 Task: Invite Team Member Softage.1@softage.net to Workspace Commercial Mortgages. Invite Team Member Softage.2@softage.net to Workspace Commercial Mortgages. Invite Team Member Softage.3@softage.net to Workspace Commercial Mortgages. Invite Team Member Softage.4@softage.net to Workspace Commercial Mortgages
Action: Mouse moved to (388, 79)
Screenshot: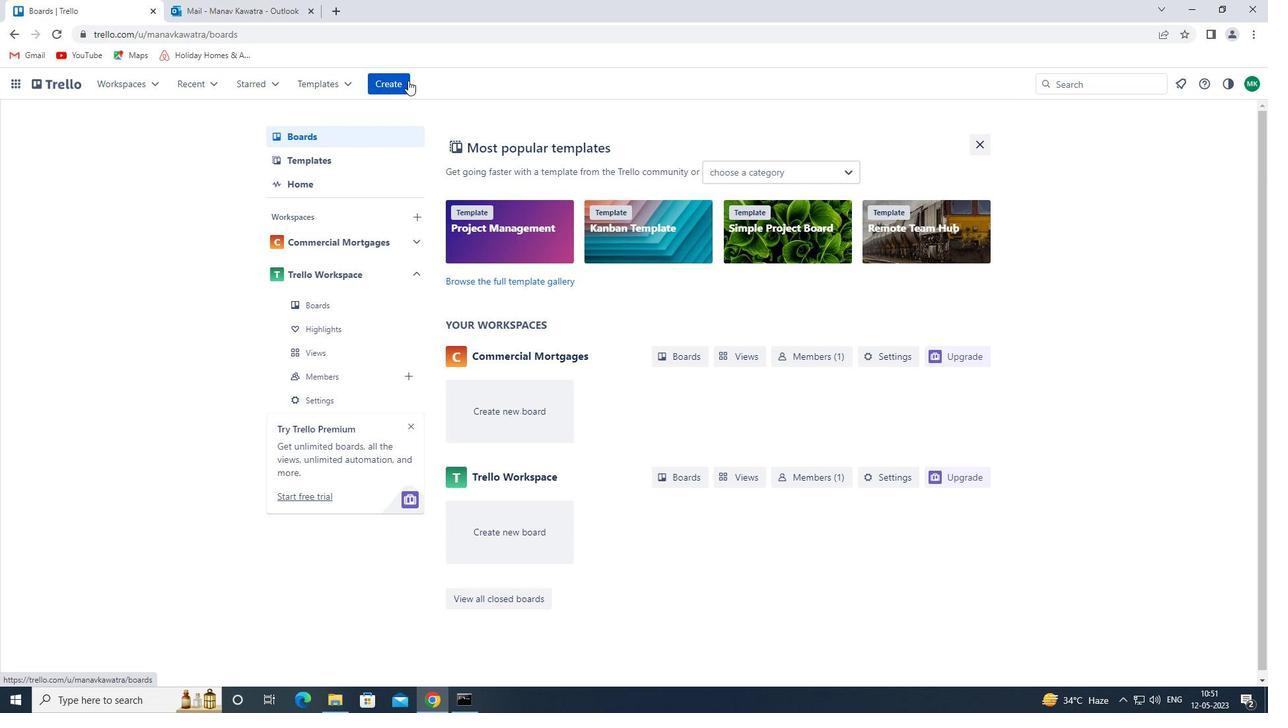 
Action: Mouse pressed left at (388, 79)
Screenshot: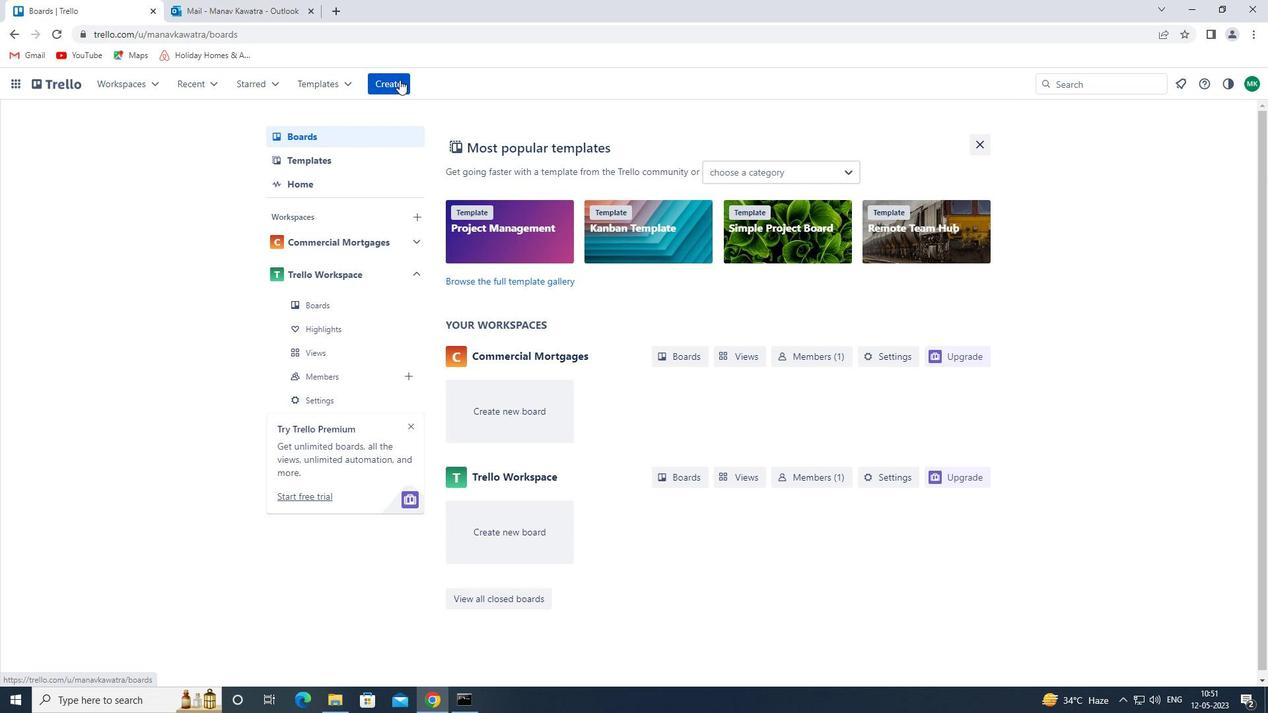 
Action: Mouse moved to (125, 87)
Screenshot: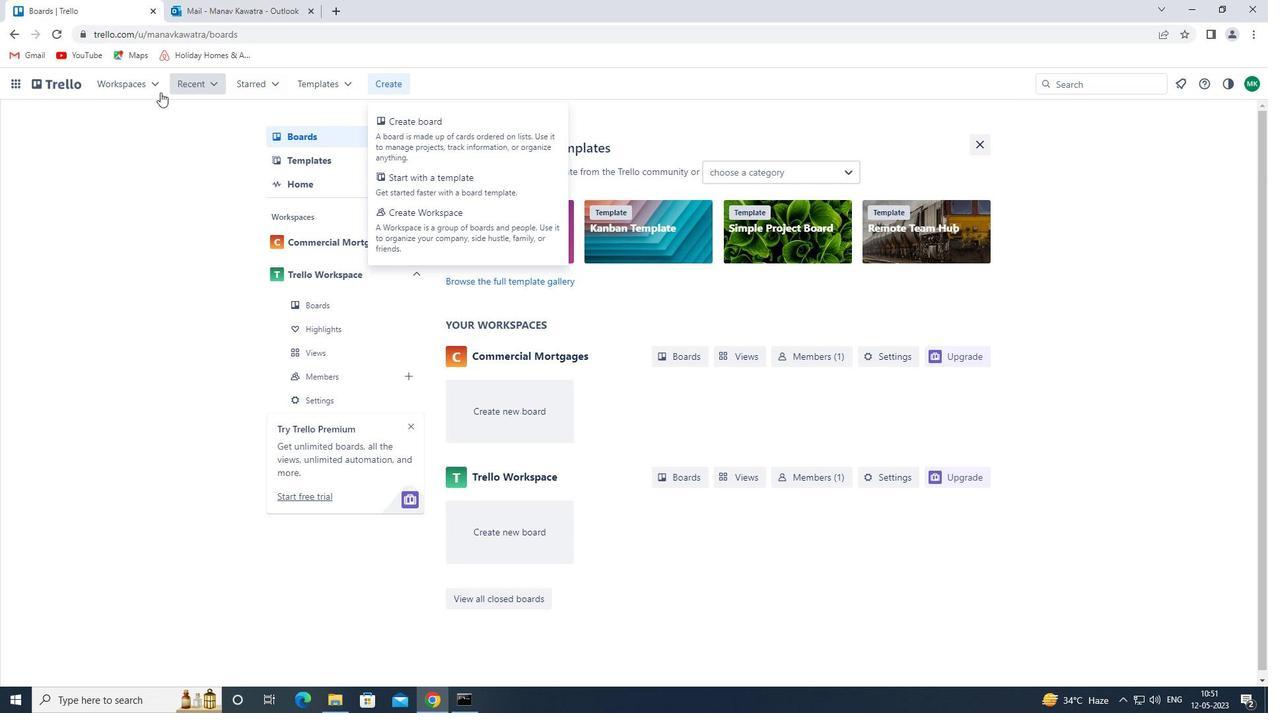 
Action: Mouse pressed left at (125, 87)
Screenshot: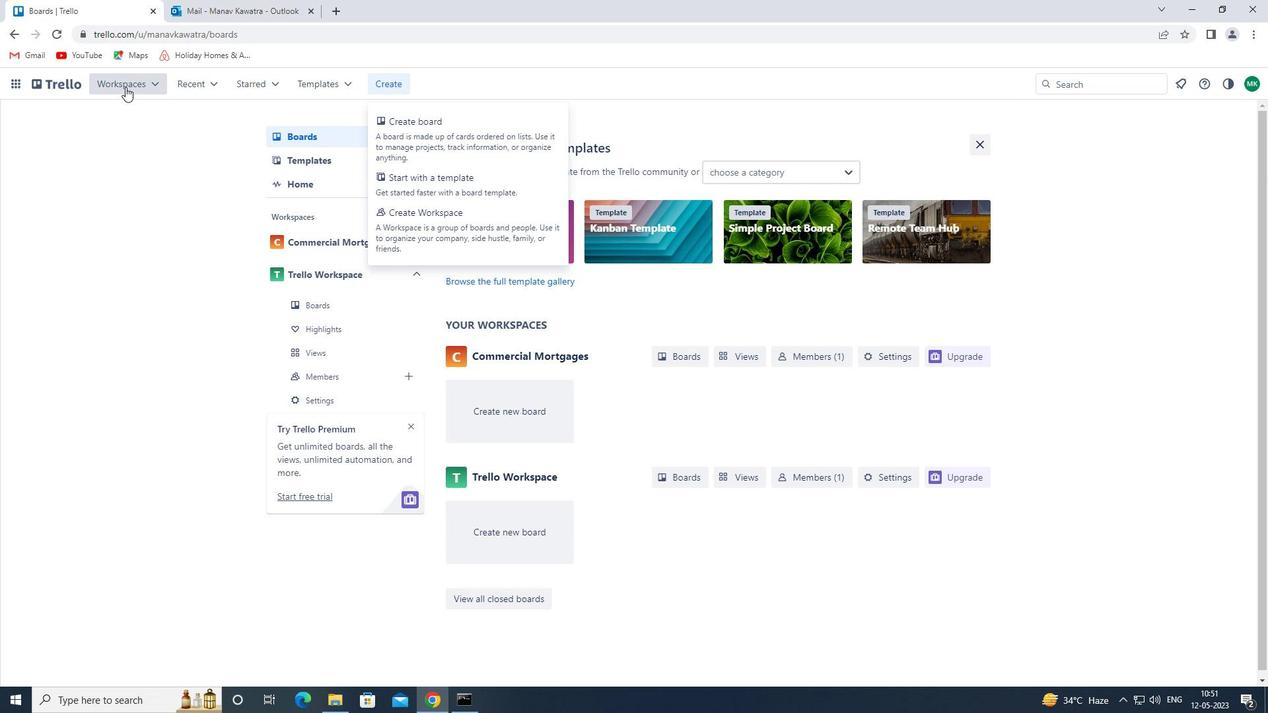 
Action: Mouse moved to (153, 132)
Screenshot: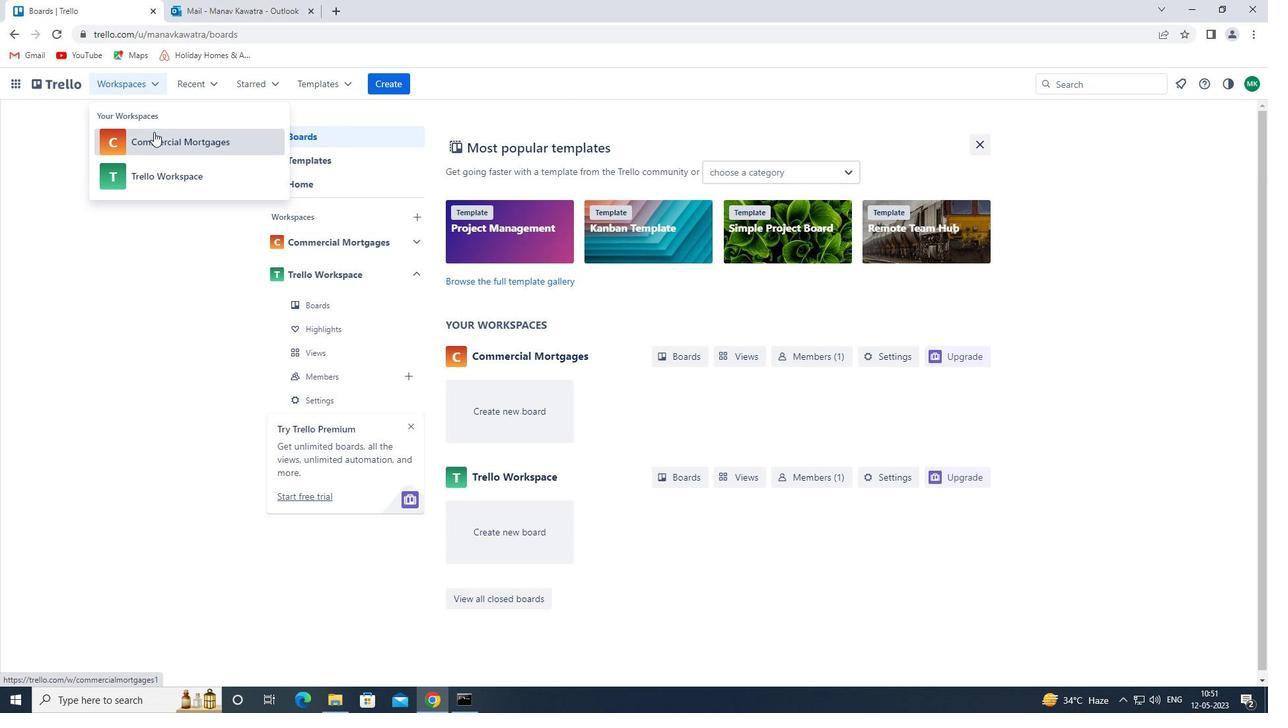 
Action: Mouse pressed left at (153, 132)
Screenshot: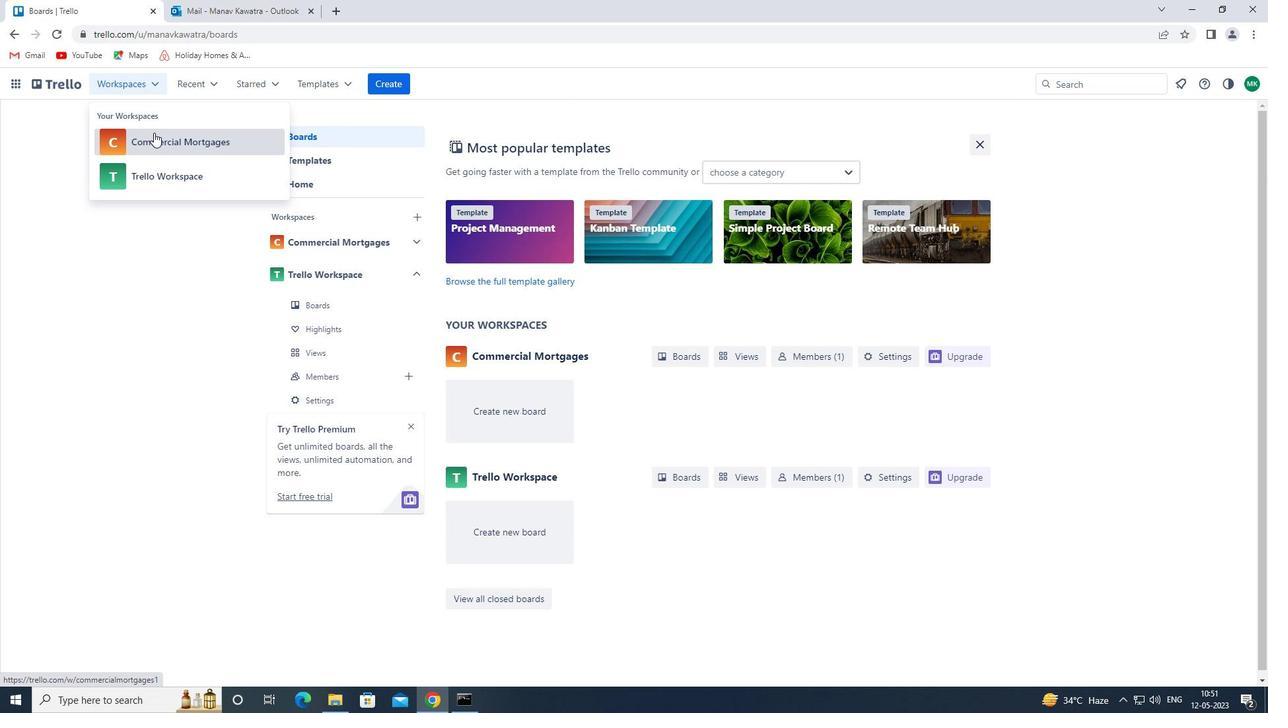 
Action: Mouse moved to (948, 134)
Screenshot: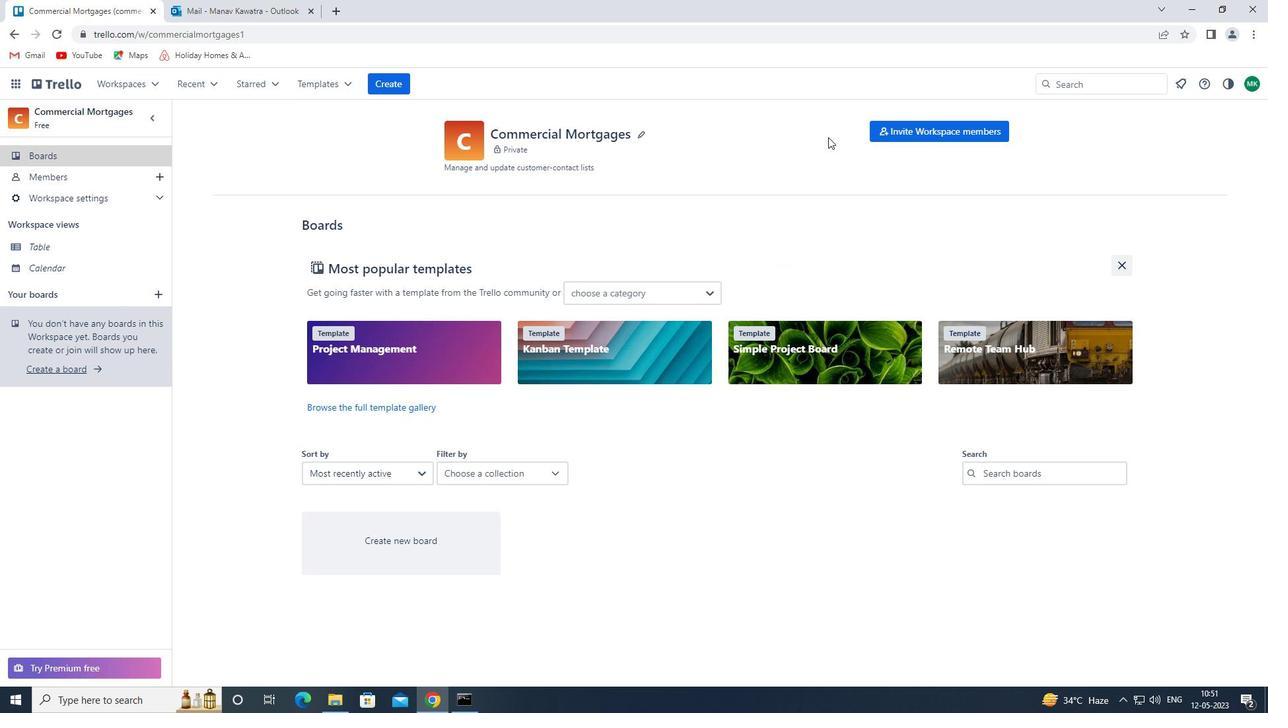 
Action: Mouse pressed left at (948, 134)
Screenshot: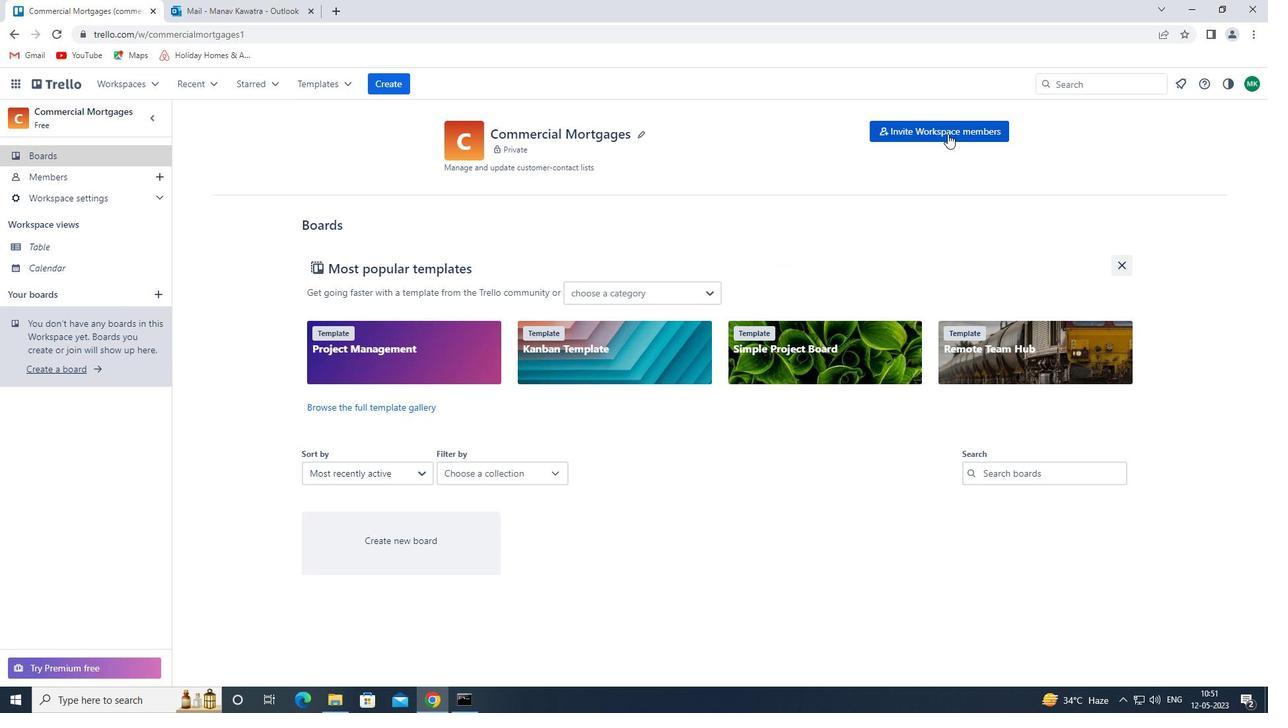 
Action: Mouse moved to (477, 370)
Screenshot: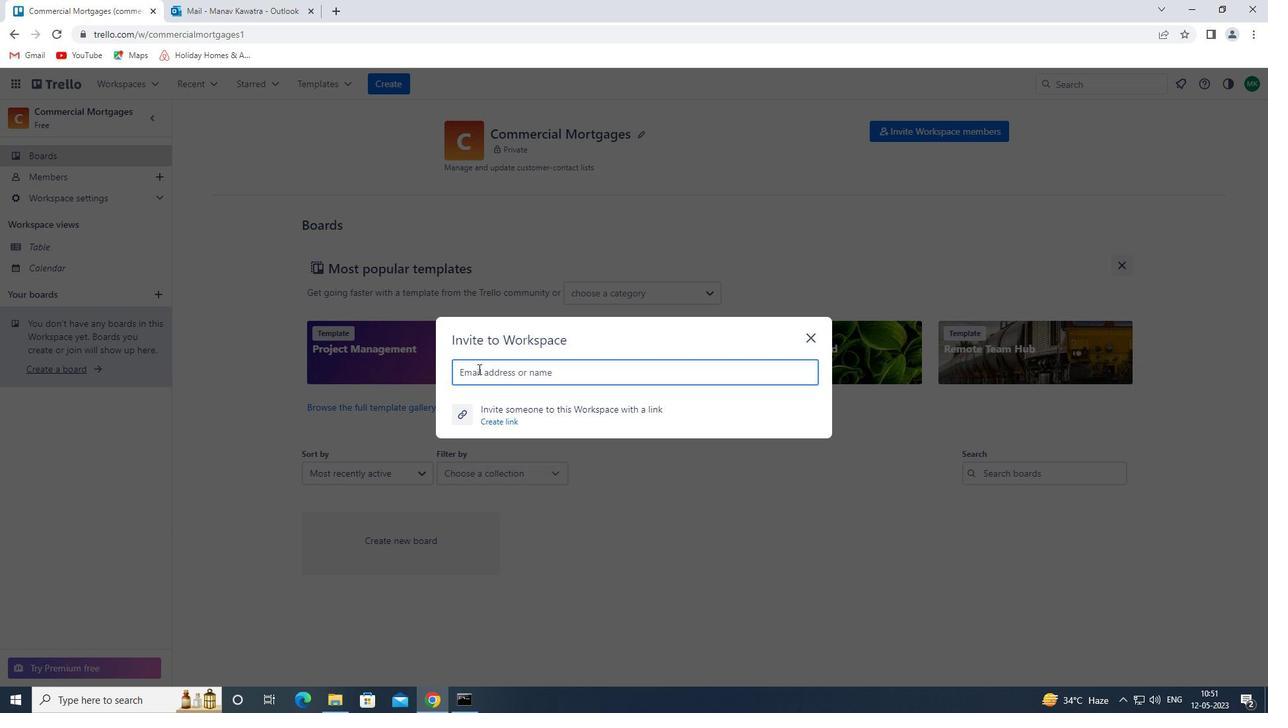 
Action: Mouse pressed left at (477, 370)
Screenshot: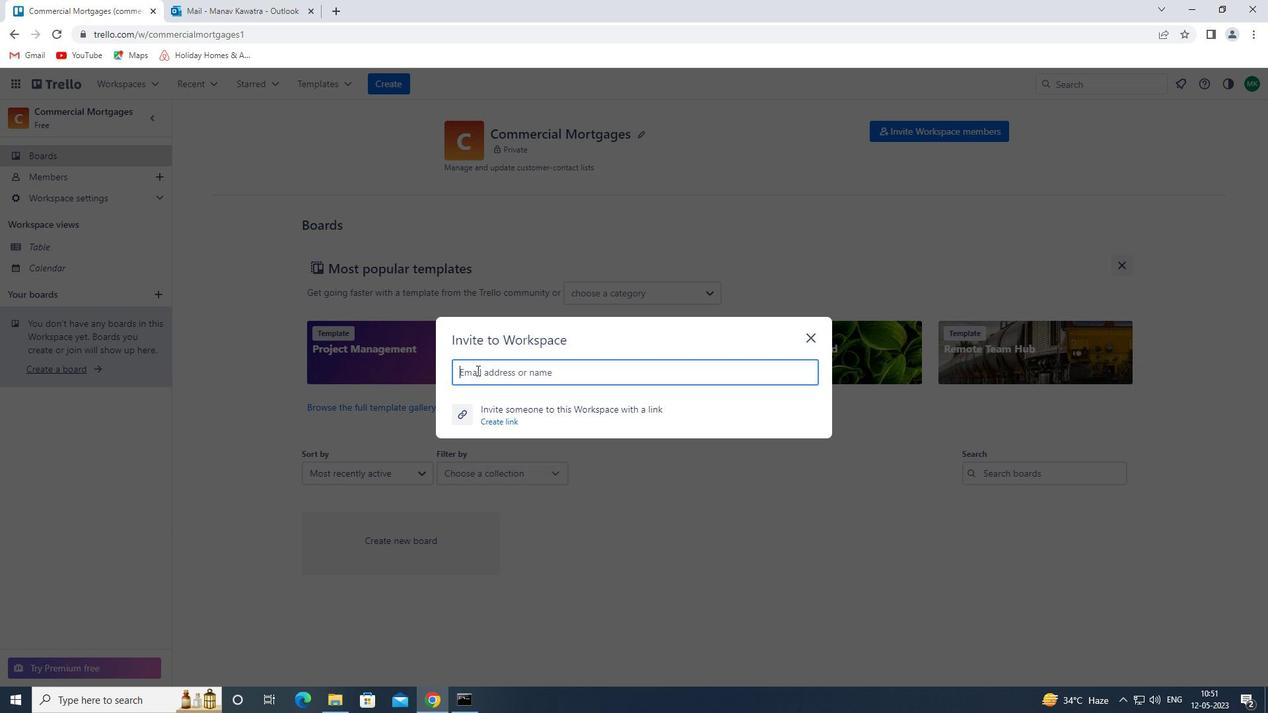 
Action: Key pressed <Key.shift>SOFTAGE.1<Key.shift>@SOFTAGE.NET
Screenshot: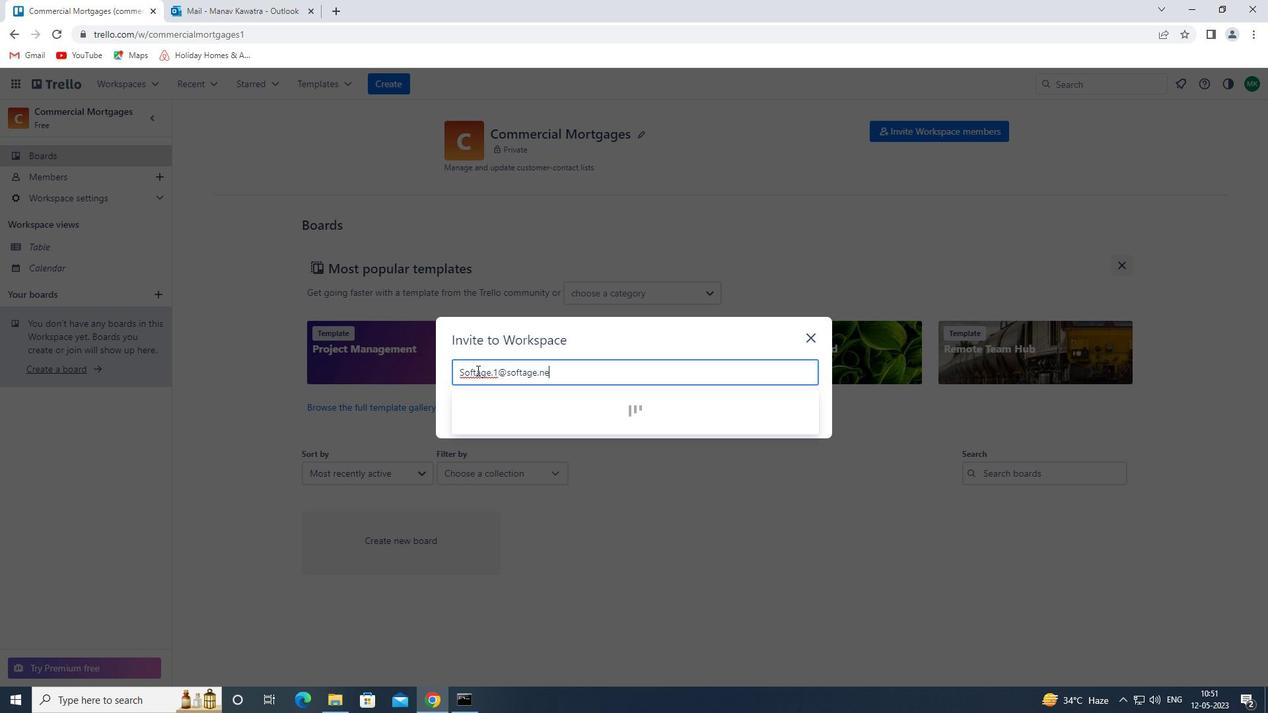 
Action: Mouse moved to (537, 419)
Screenshot: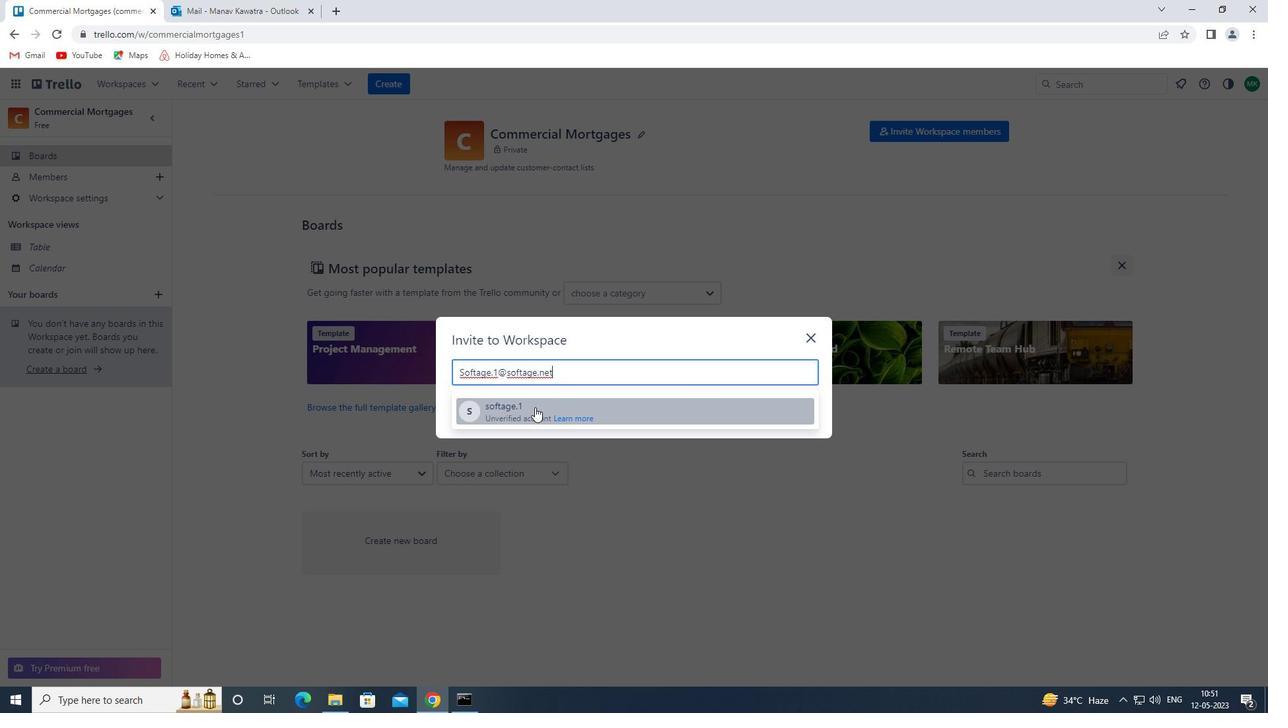 
Action: Mouse pressed left at (537, 419)
Screenshot: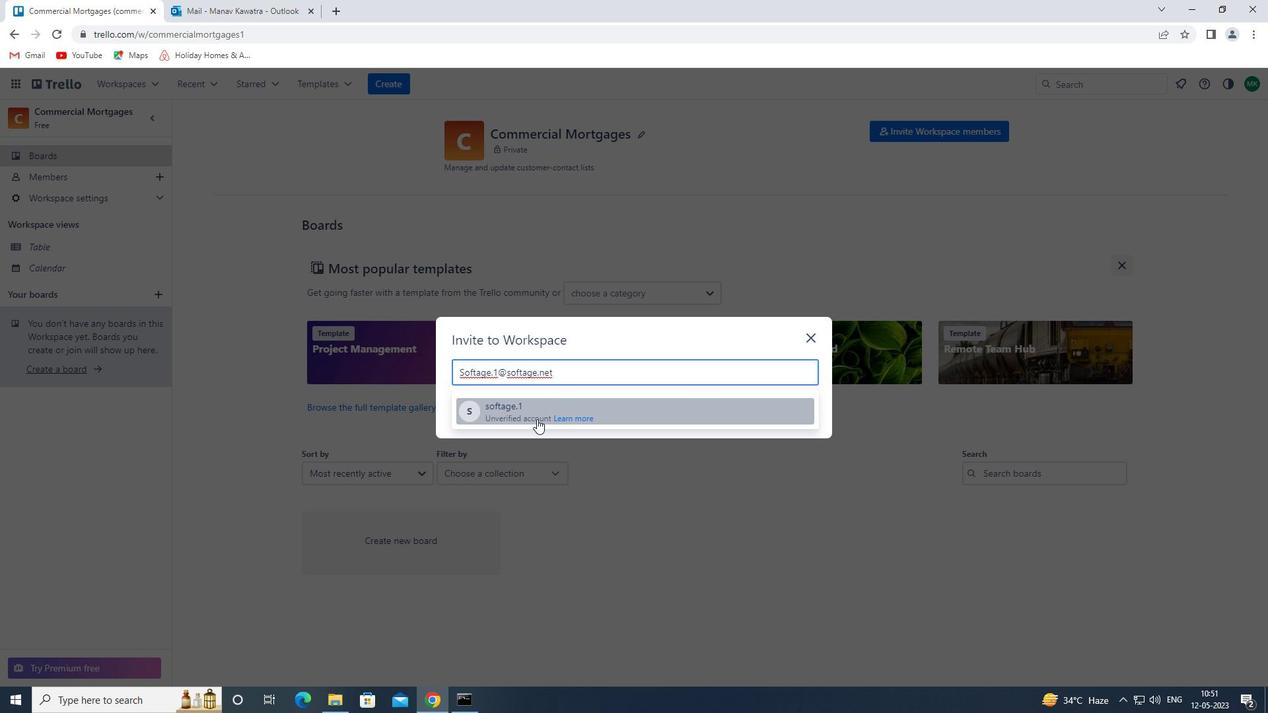 
Action: Mouse moved to (537, 409)
Screenshot: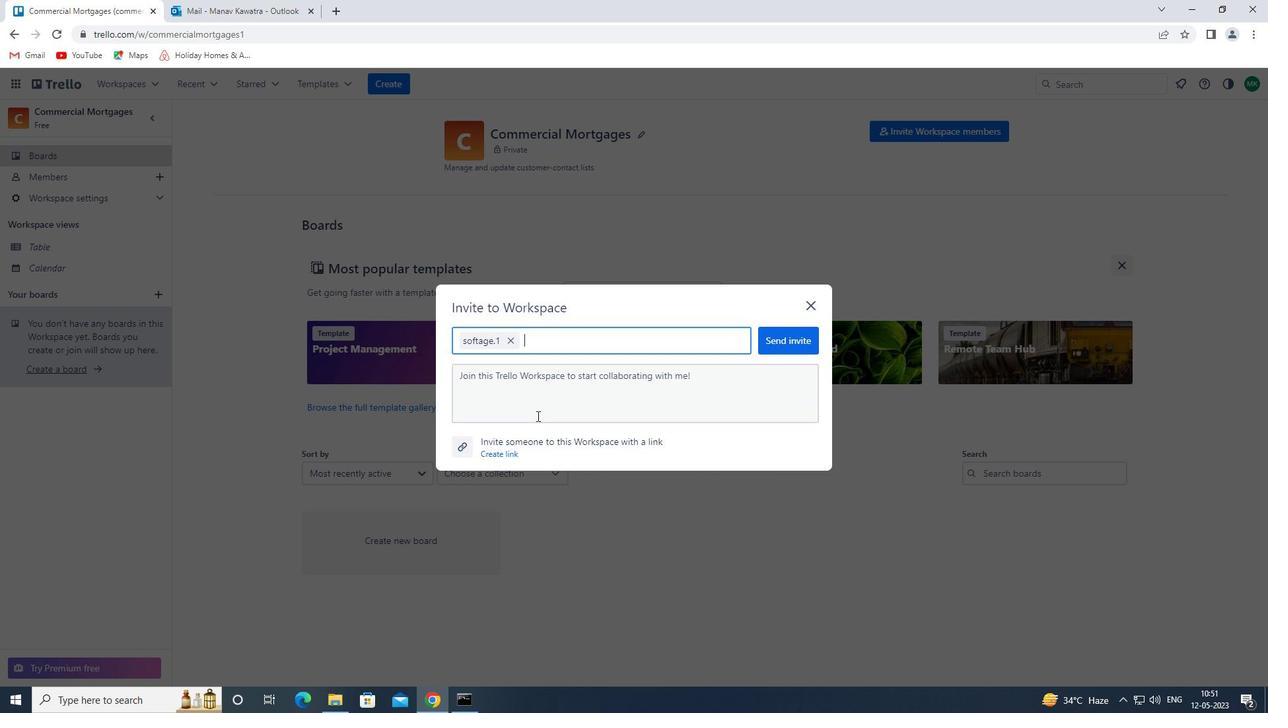 
Action: Key pressed <Key.shift>SOFTAGE.2<Key.shift>@SOFTAGE.NET
Screenshot: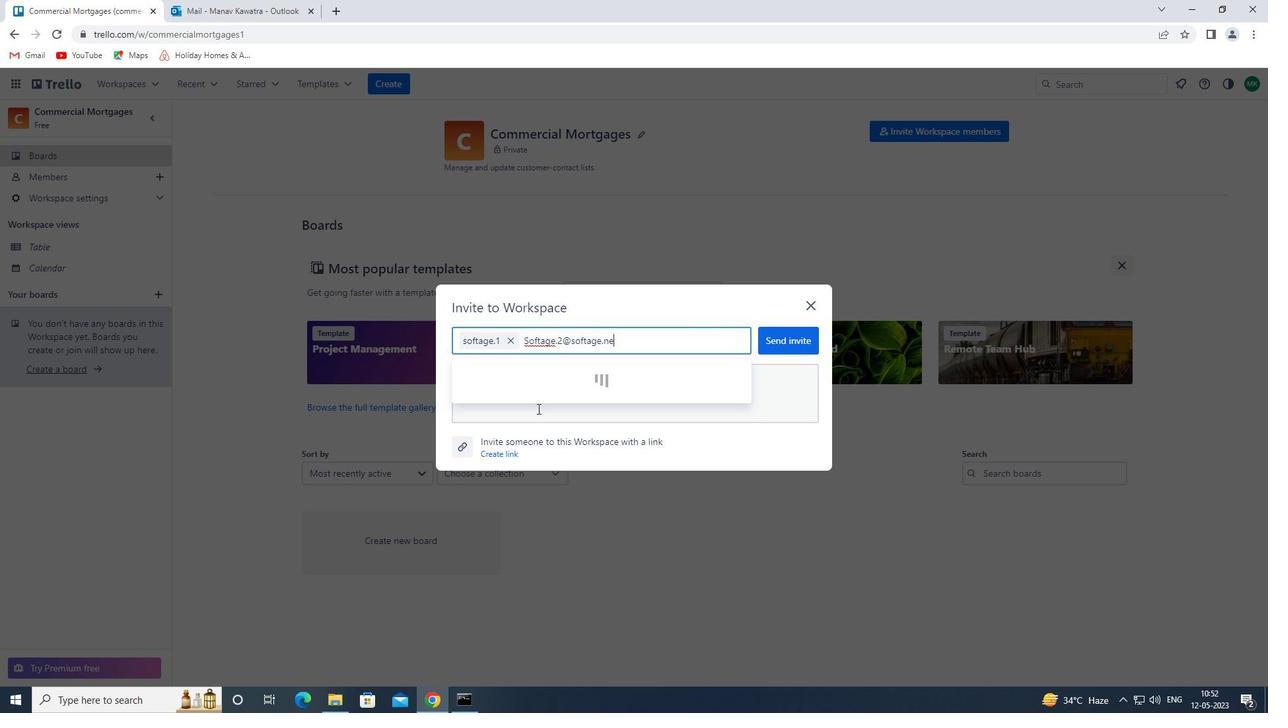 
Action: Mouse moved to (524, 368)
Screenshot: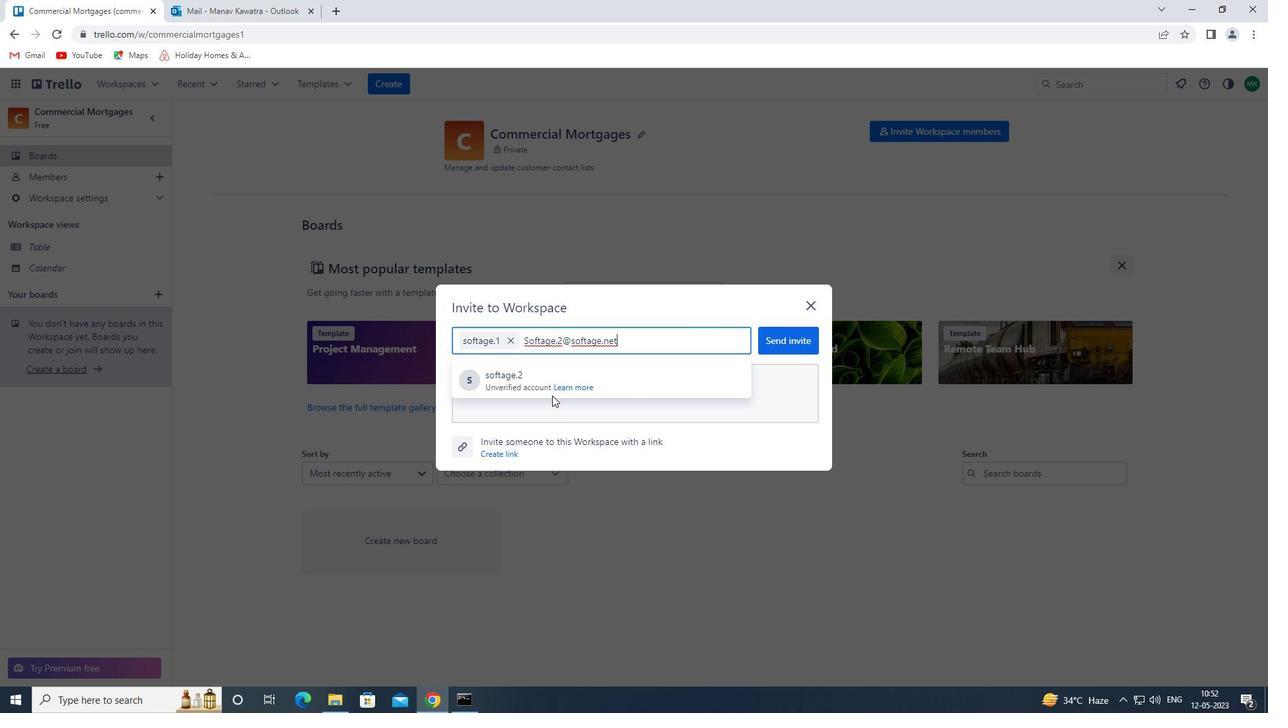 
Action: Mouse pressed left at (524, 368)
Screenshot: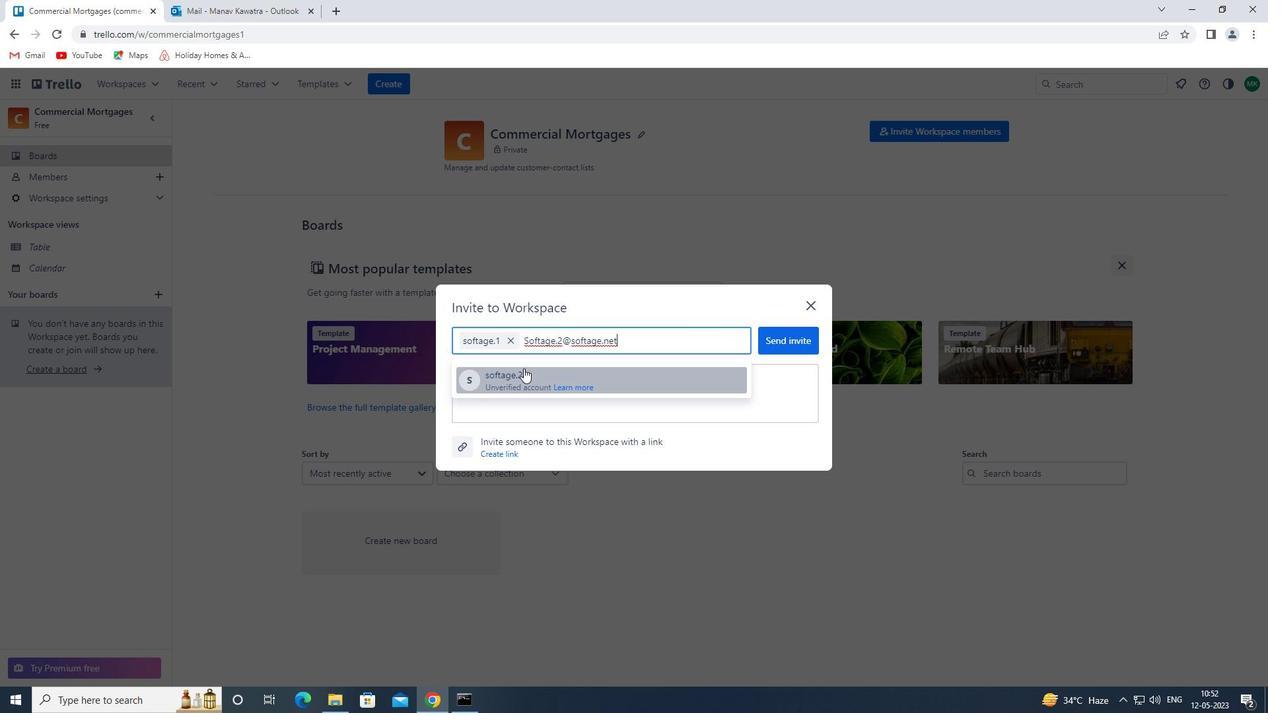 
Action: Key pressed <Key.shift>SOFTAGE.3<Key.shift>@SOG<Key.backspace>FTAGE.NAT<Key.backspace><Key.backspace>ET
Screenshot: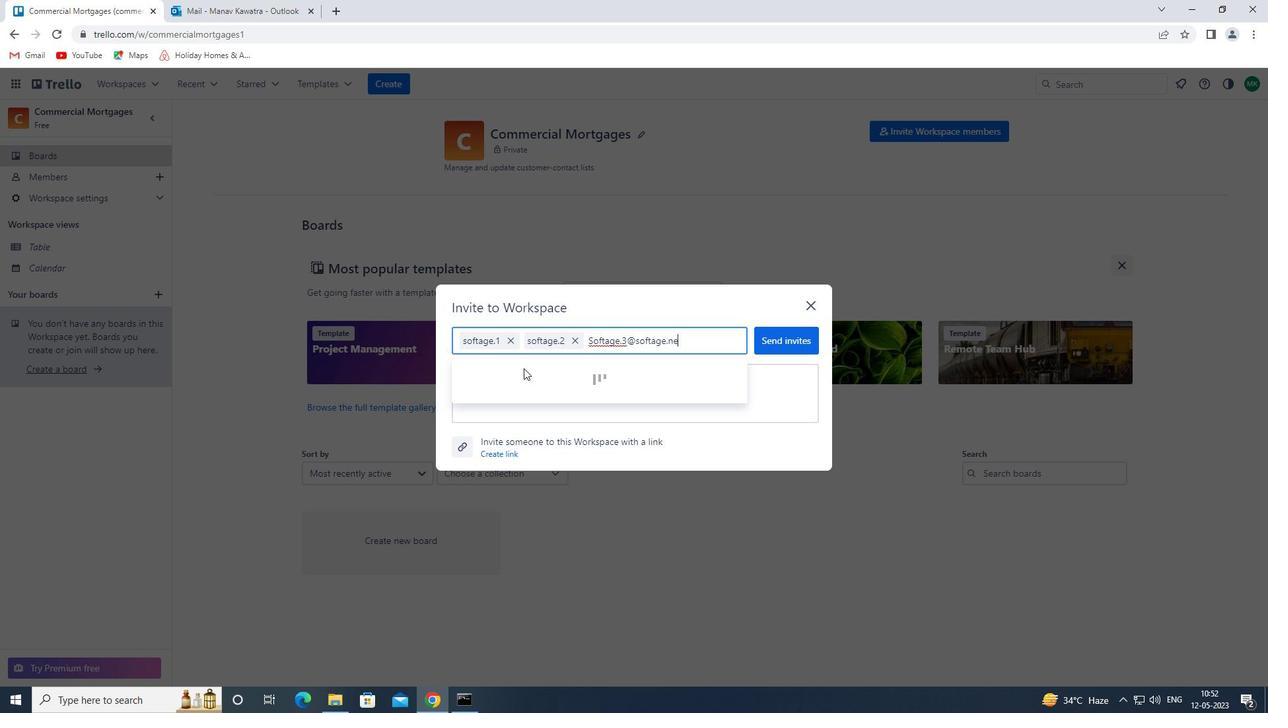 
Action: Mouse pressed left at (524, 368)
Screenshot: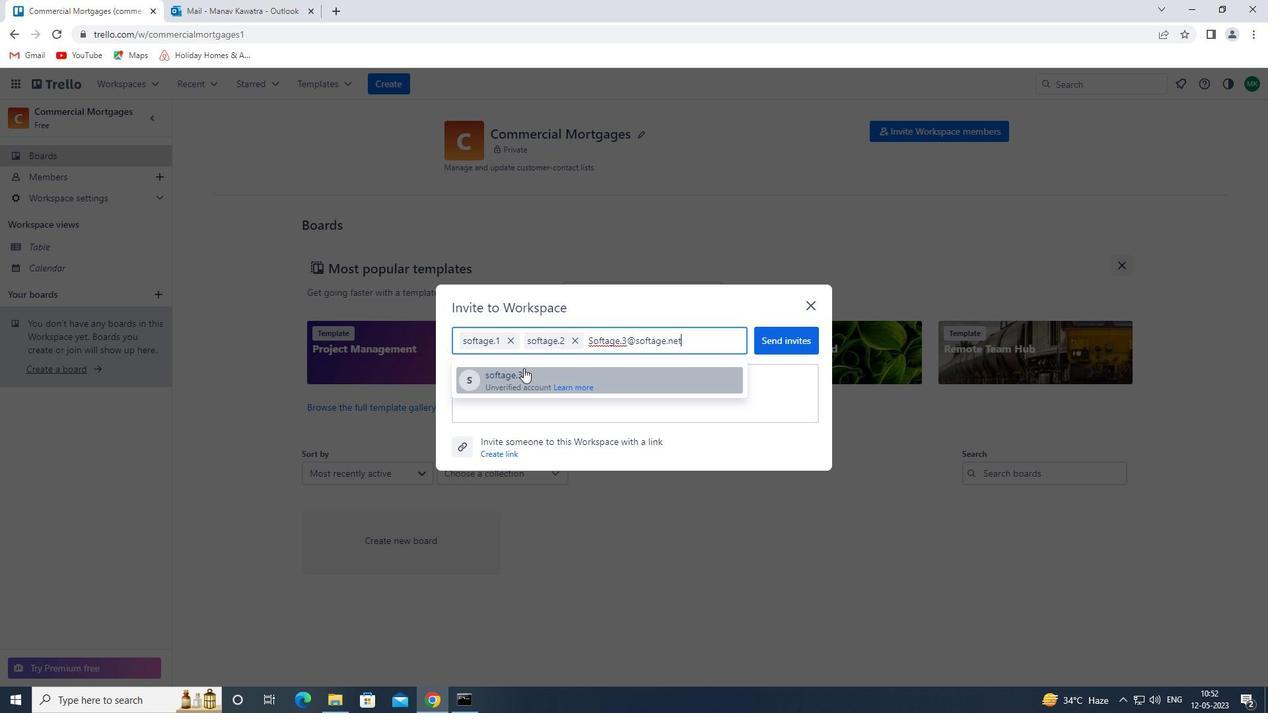 
Action: Key pressed <Key.shift>SOFTAGE.4<Key.shift>@SOFTAGE.NET
Screenshot: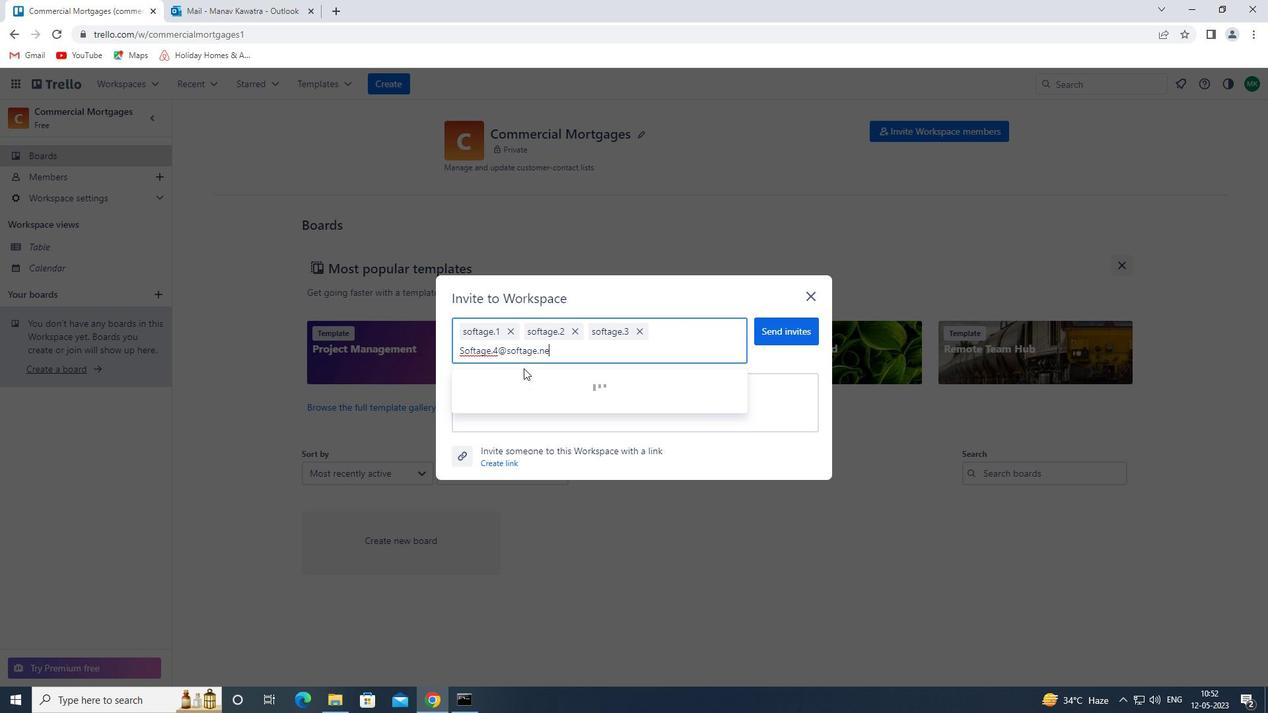 
Action: Mouse moved to (504, 383)
Screenshot: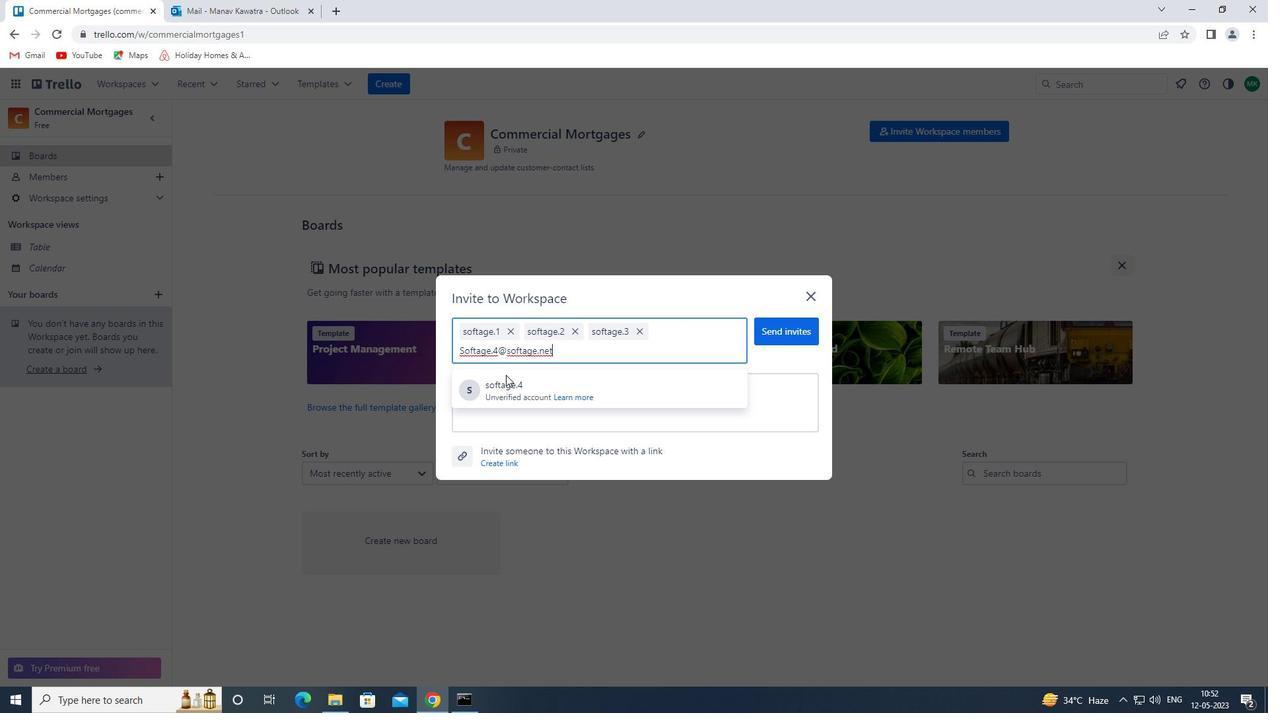 
Action: Mouse pressed left at (504, 383)
Screenshot: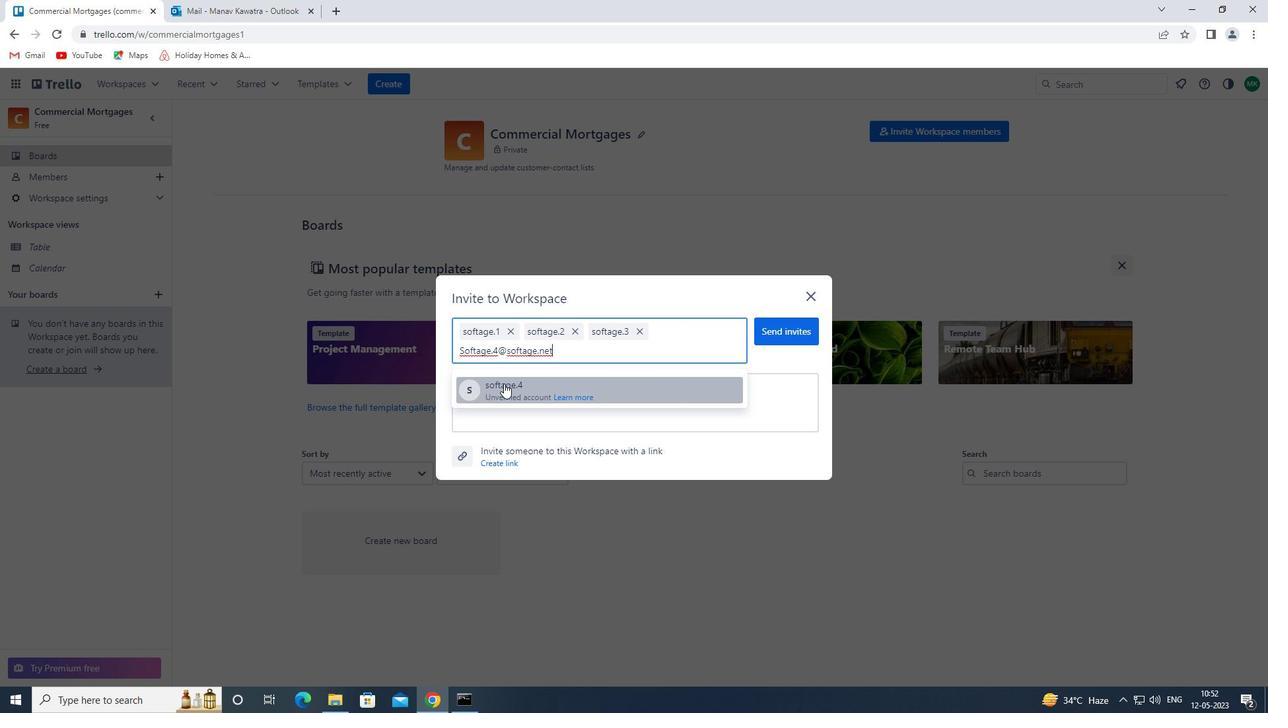 
Action: Mouse moved to (774, 329)
Screenshot: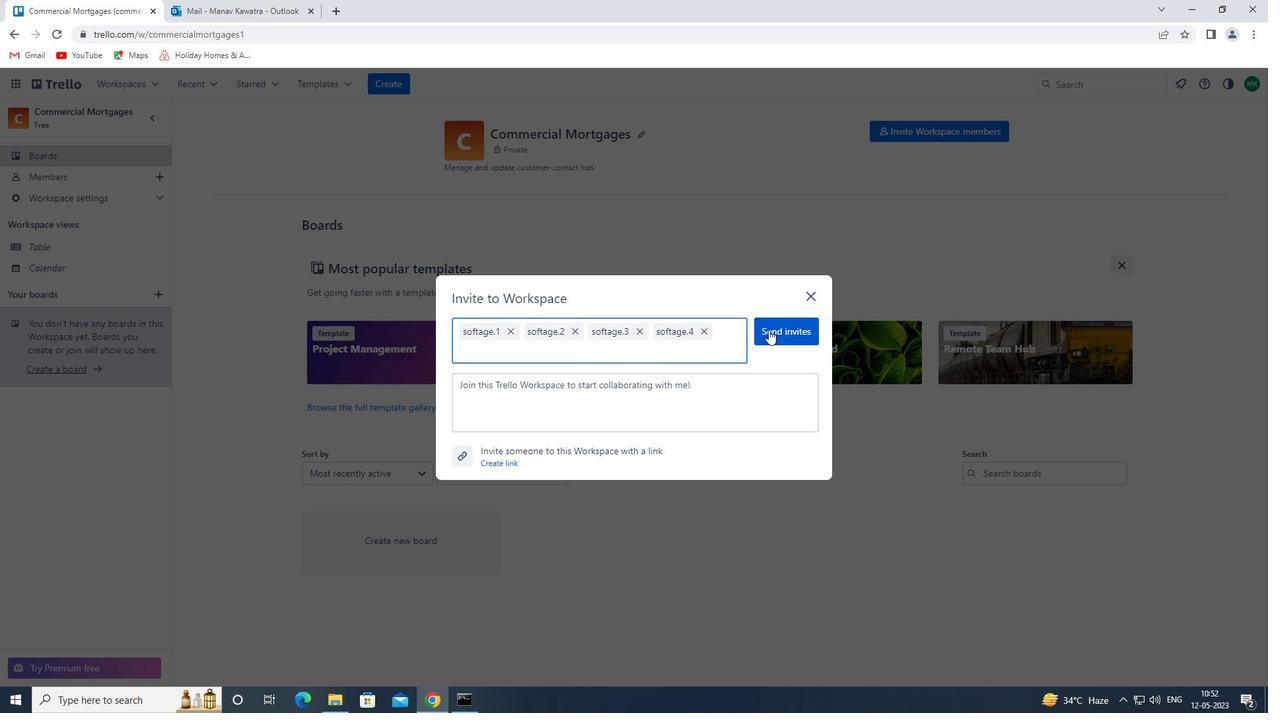 
Action: Mouse pressed left at (774, 329)
Screenshot: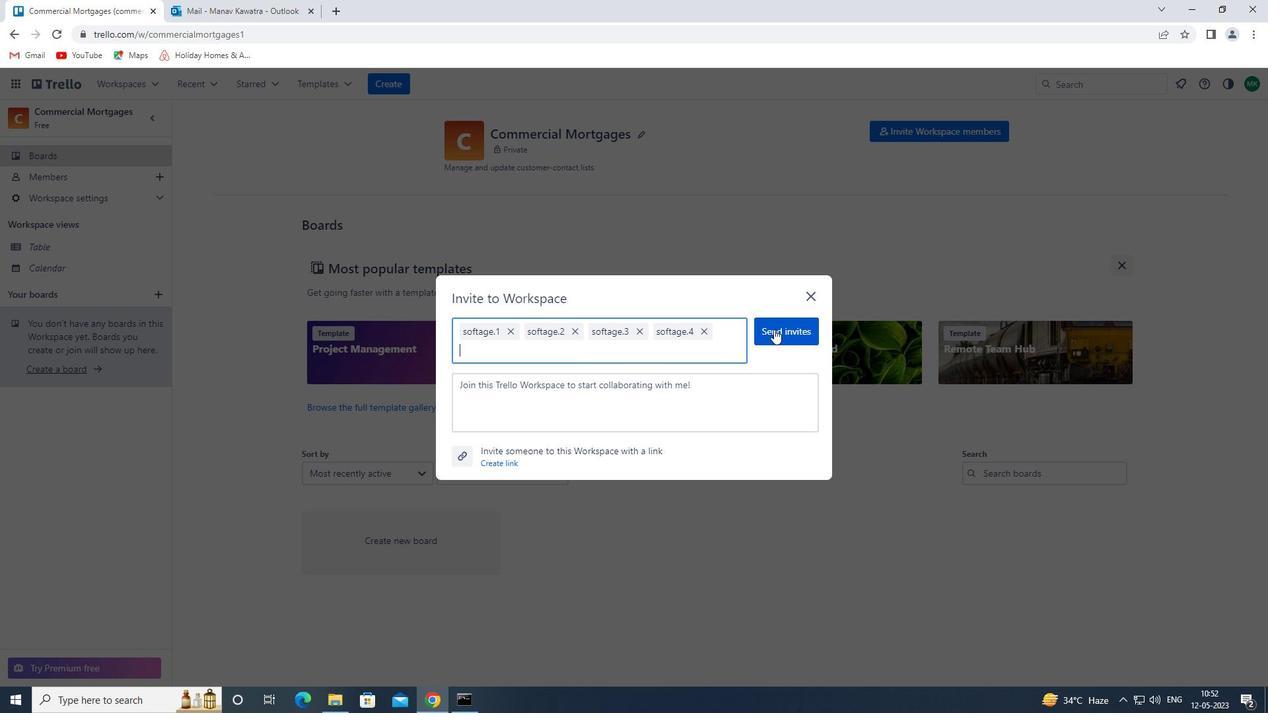 
